 Task: Enable public transport information for villa in Thermal, California, United States..
Action: Mouse moved to (411, 141)
Screenshot: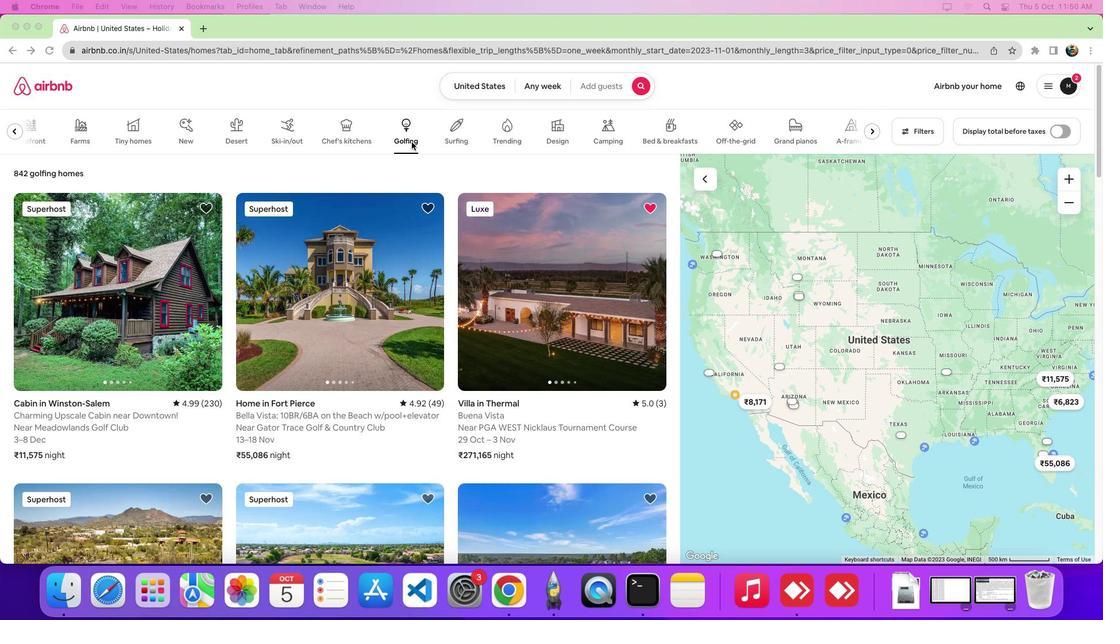 
Action: Mouse pressed left at (411, 141)
Screenshot: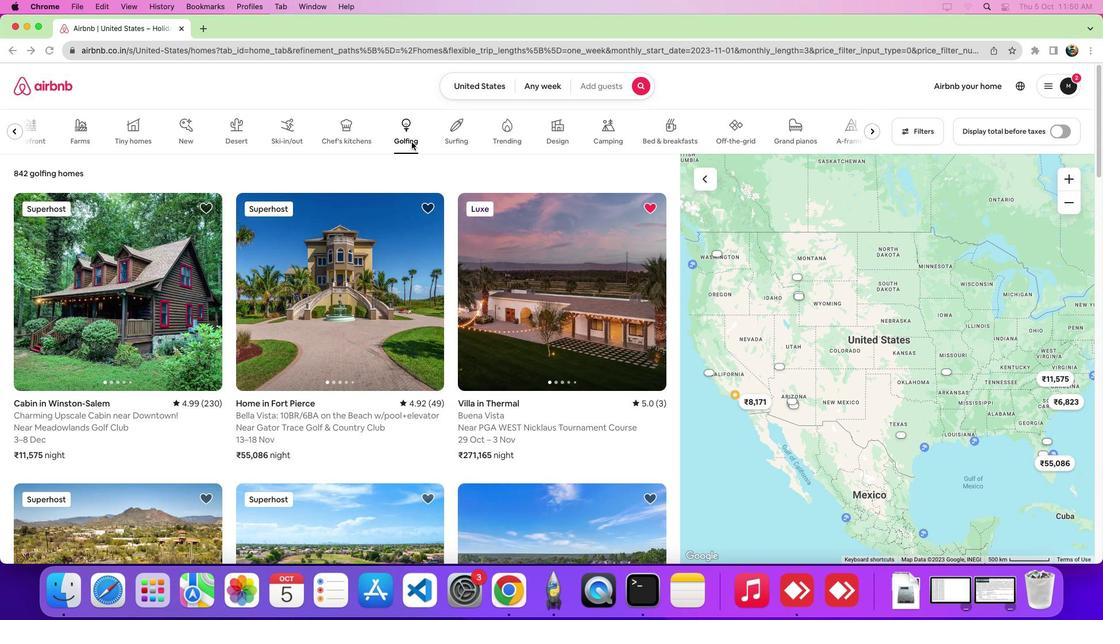 
Action: Mouse moved to (560, 301)
Screenshot: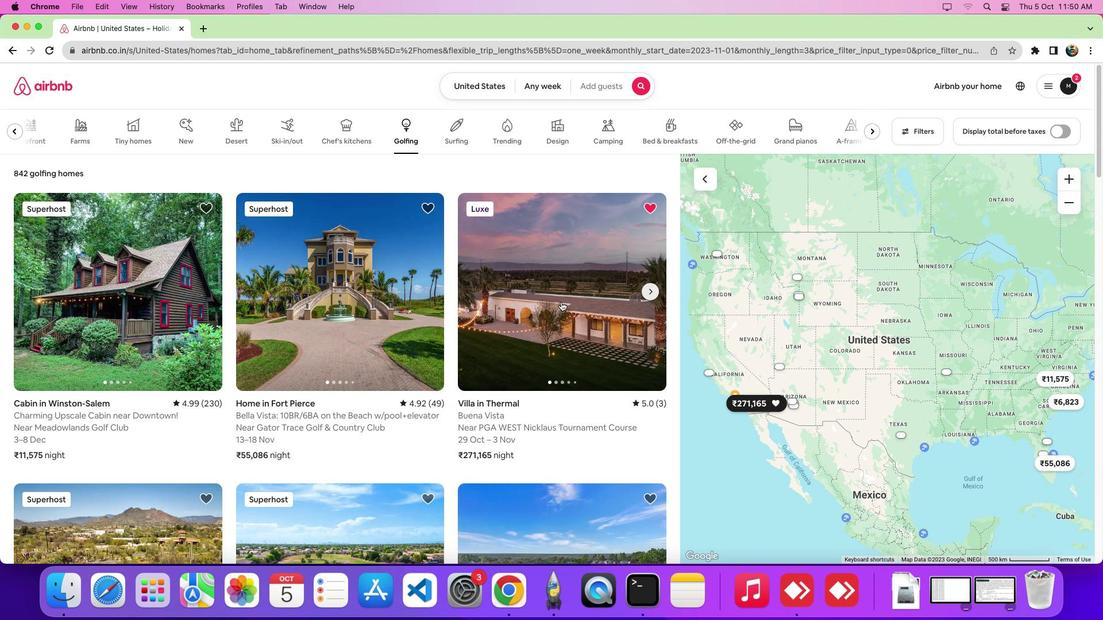 
Action: Mouse pressed left at (560, 301)
Screenshot: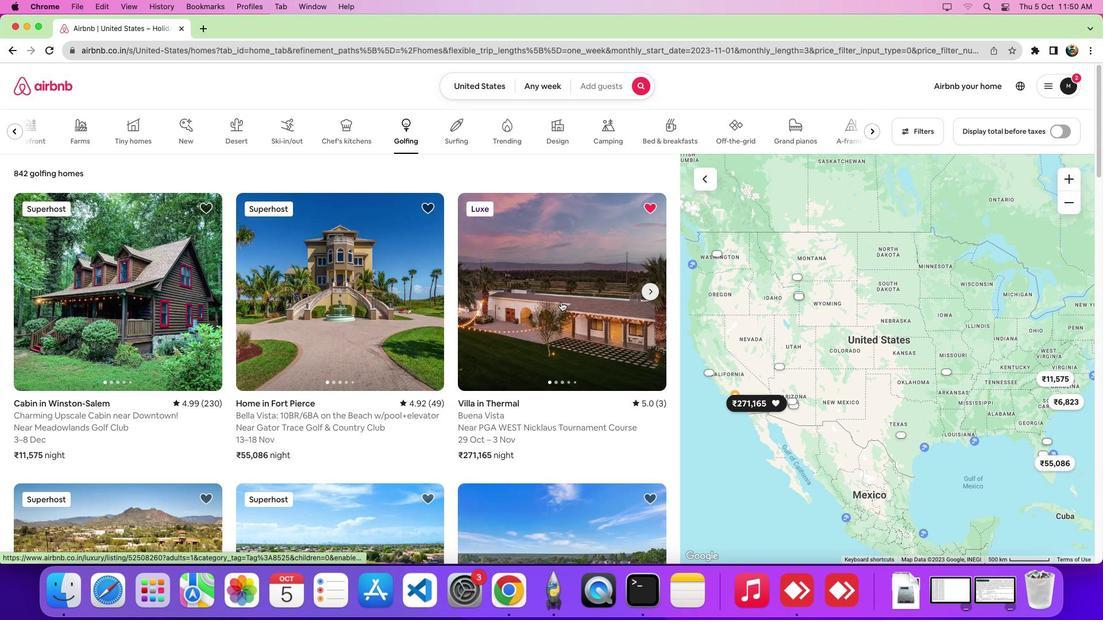 
Action: Mouse moved to (560, 388)
Screenshot: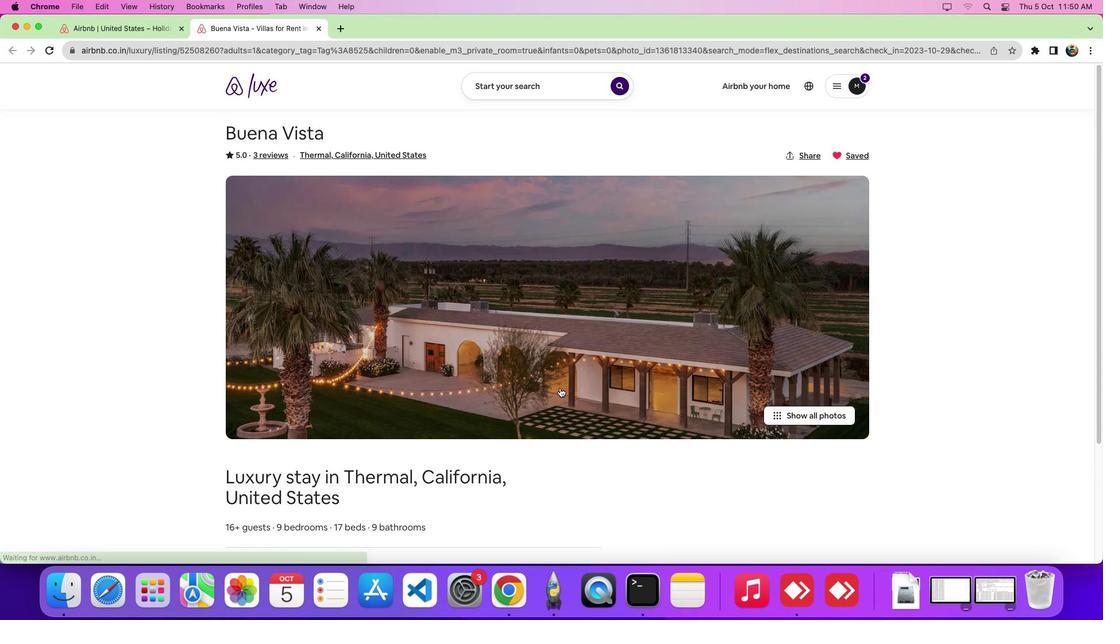 
Action: Mouse scrolled (560, 388) with delta (0, 0)
Screenshot: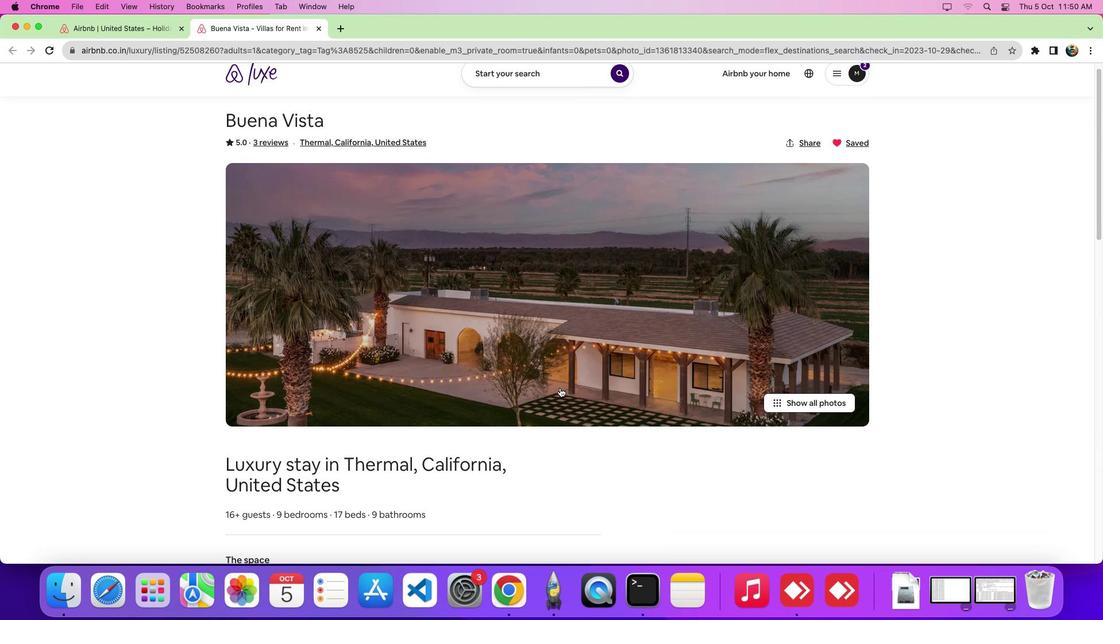 
Action: Mouse scrolled (560, 388) with delta (0, -1)
Screenshot: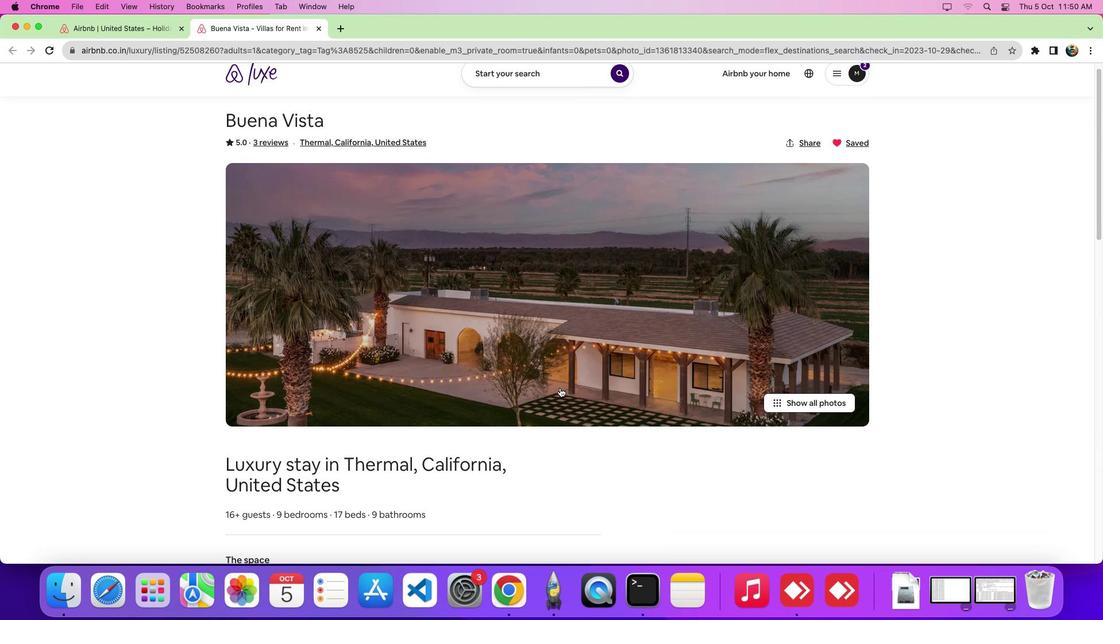
Action: Mouse scrolled (560, 388) with delta (0, -5)
Screenshot: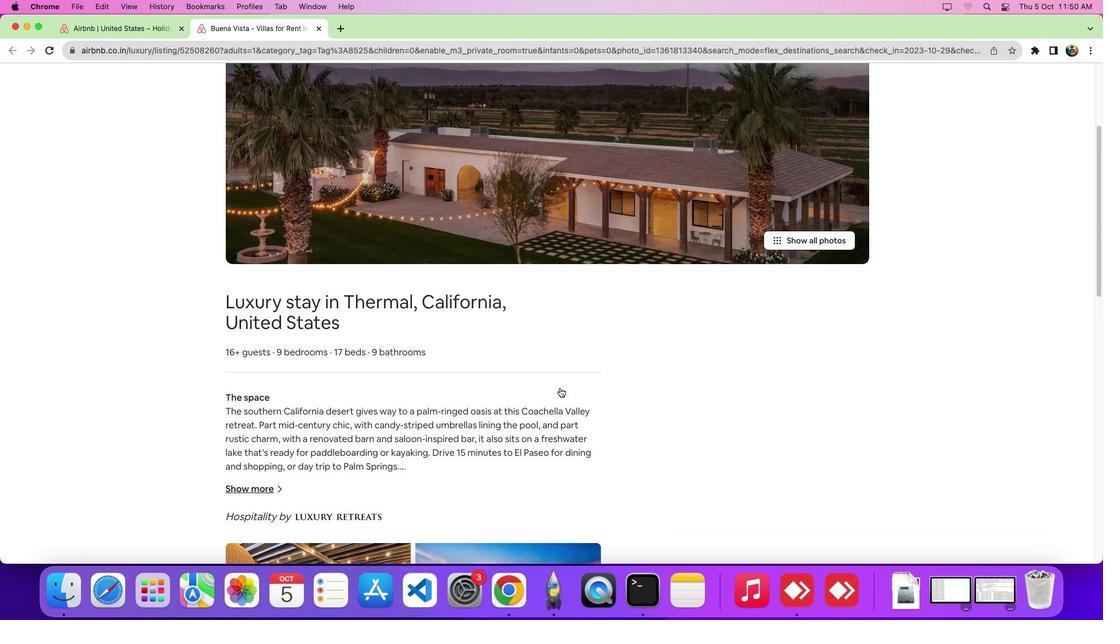 
Action: Mouse scrolled (560, 388) with delta (0, -8)
Screenshot: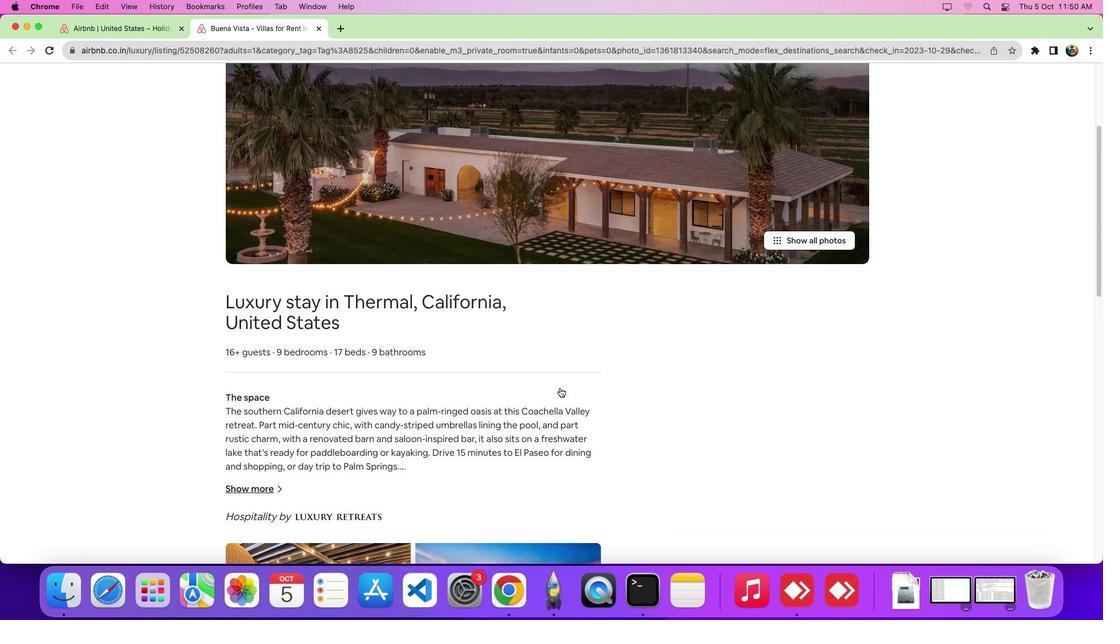
Action: Mouse scrolled (560, 388) with delta (0, -8)
Screenshot: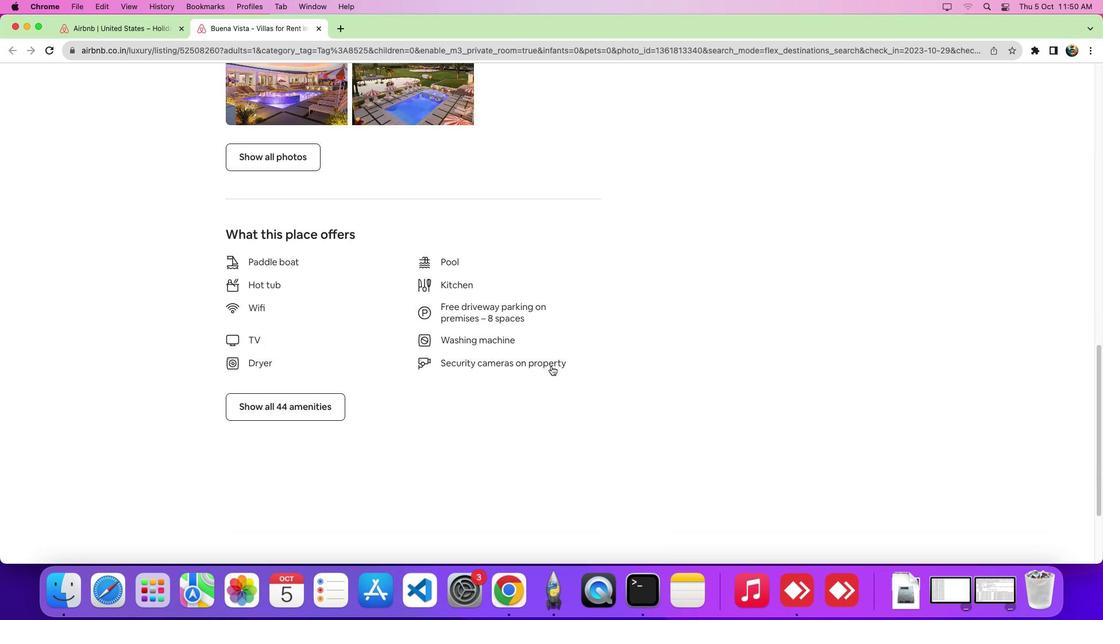 
Action: Mouse moved to (451, 89)
Screenshot: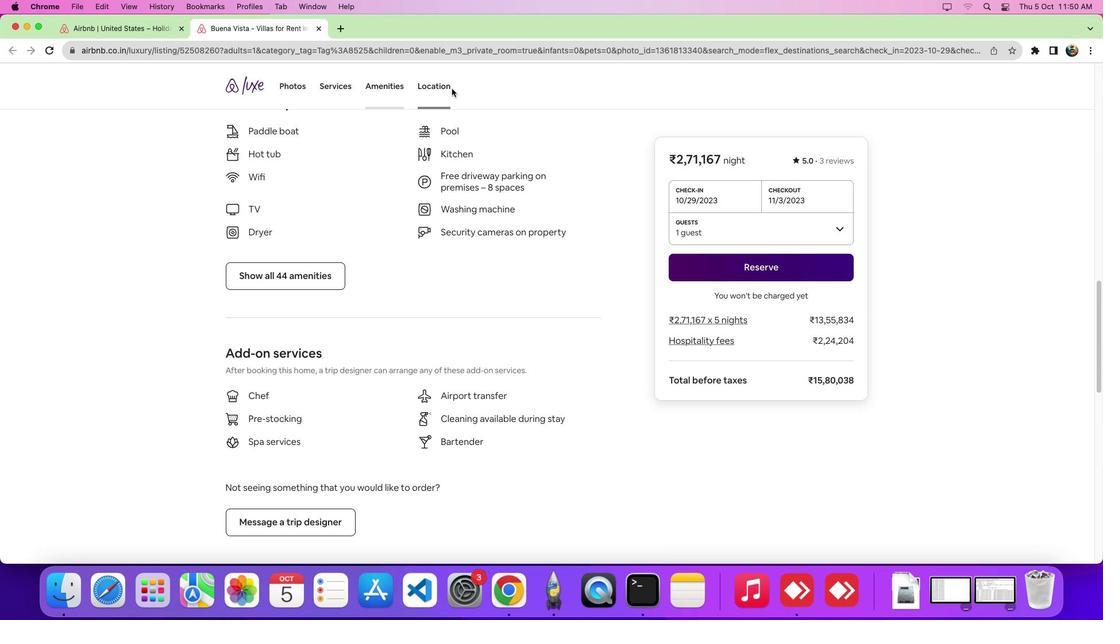 
Action: Mouse pressed left at (451, 89)
Screenshot: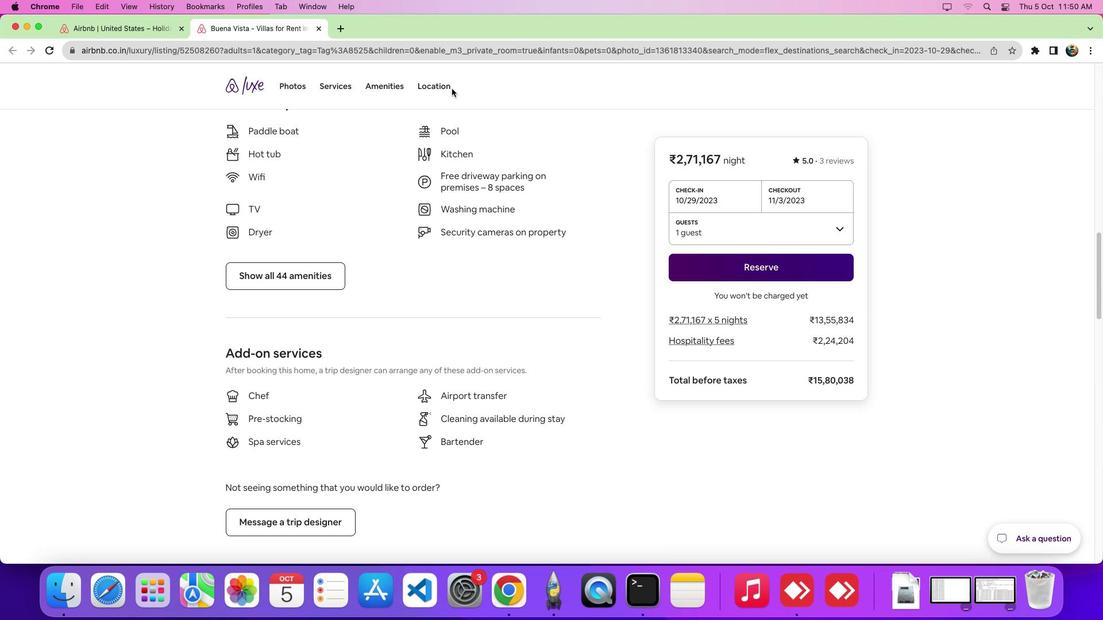 
Action: Mouse moved to (445, 90)
Screenshot: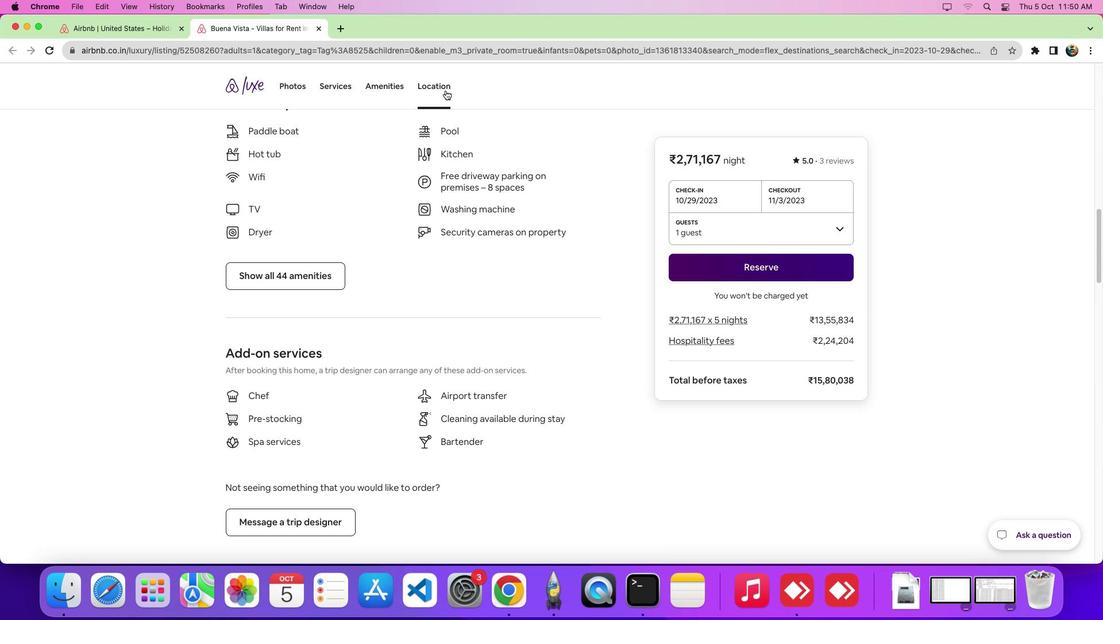 
Action: Mouse pressed left at (445, 90)
Screenshot: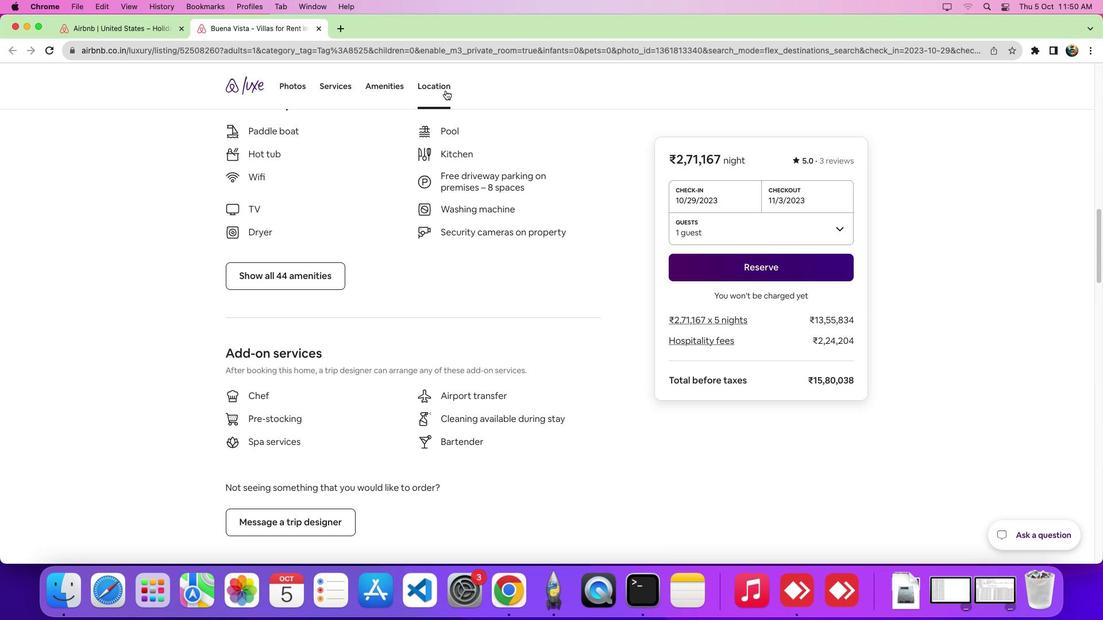
Action: Mouse moved to (742, 216)
Screenshot: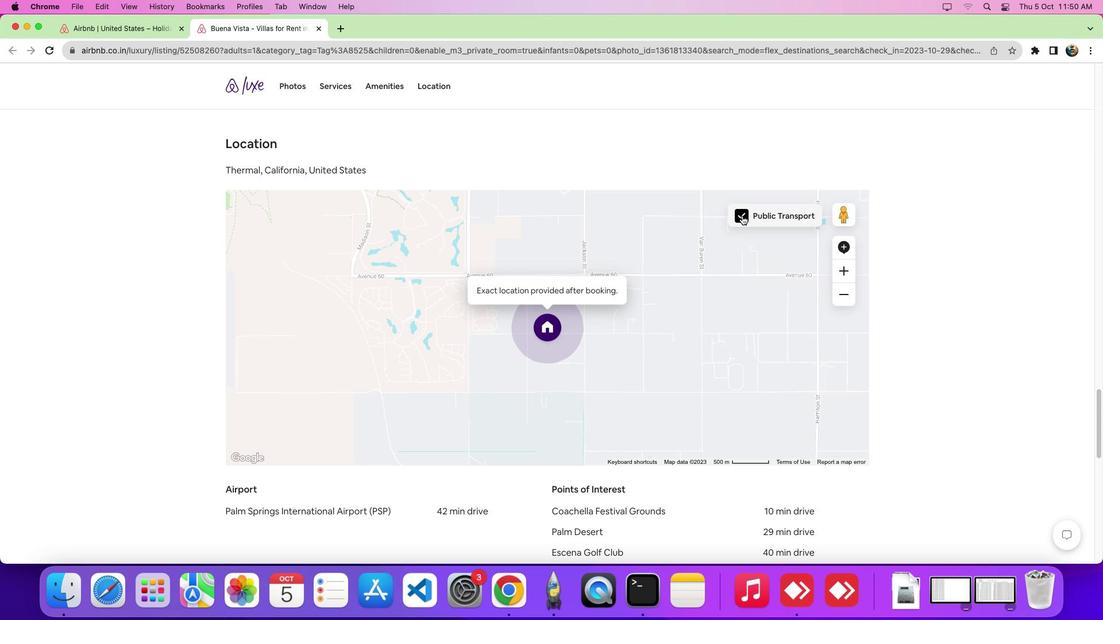 
Action: Mouse pressed left at (742, 216)
Screenshot: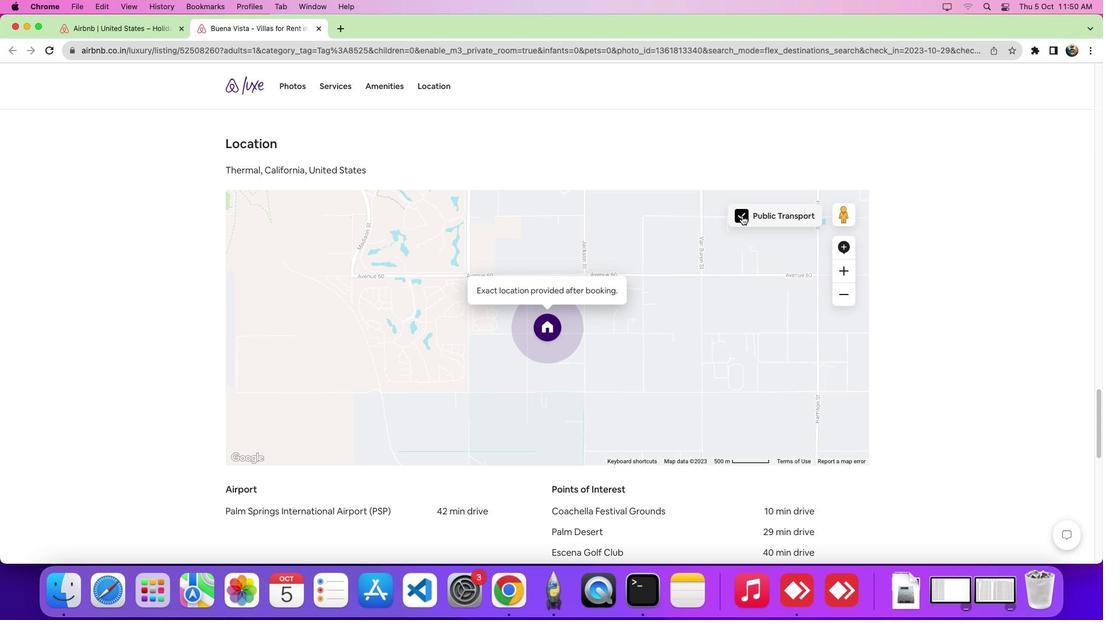 
Action: Mouse pressed left at (742, 216)
Screenshot: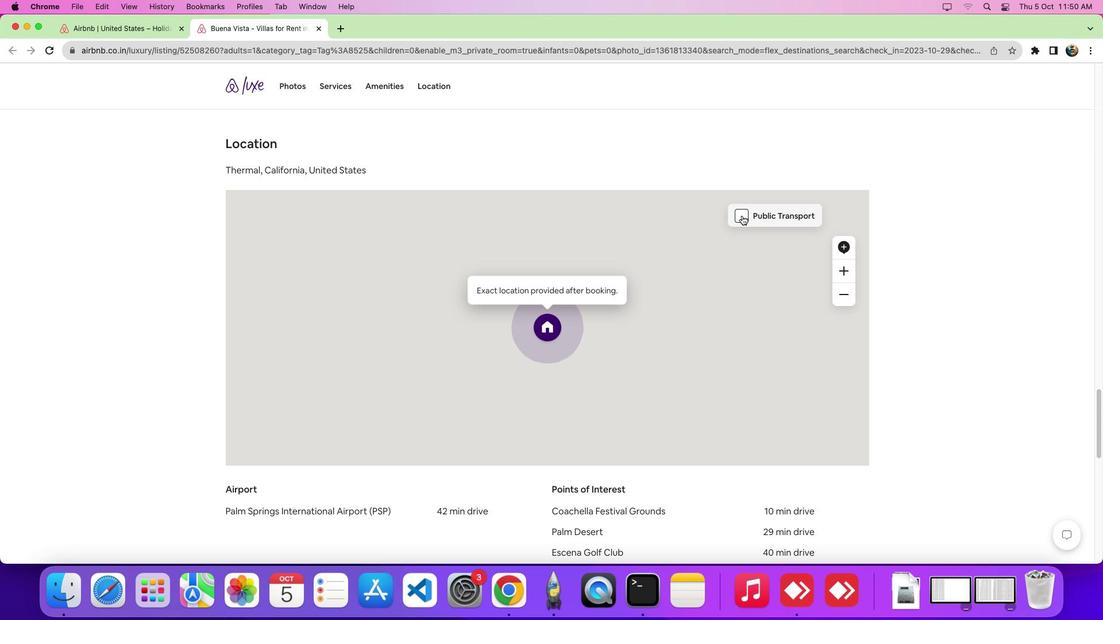 
Action: Mouse moved to (744, 216)
Screenshot: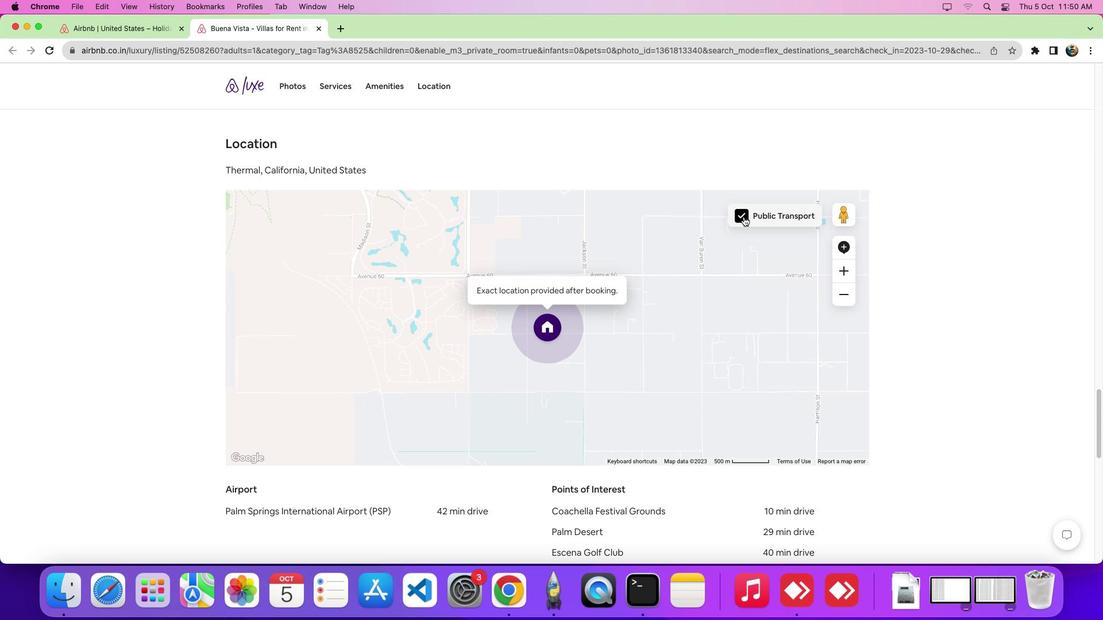 
